 Task: Show all cards active in the last year.
Action: Mouse moved to (1326, 69)
Screenshot: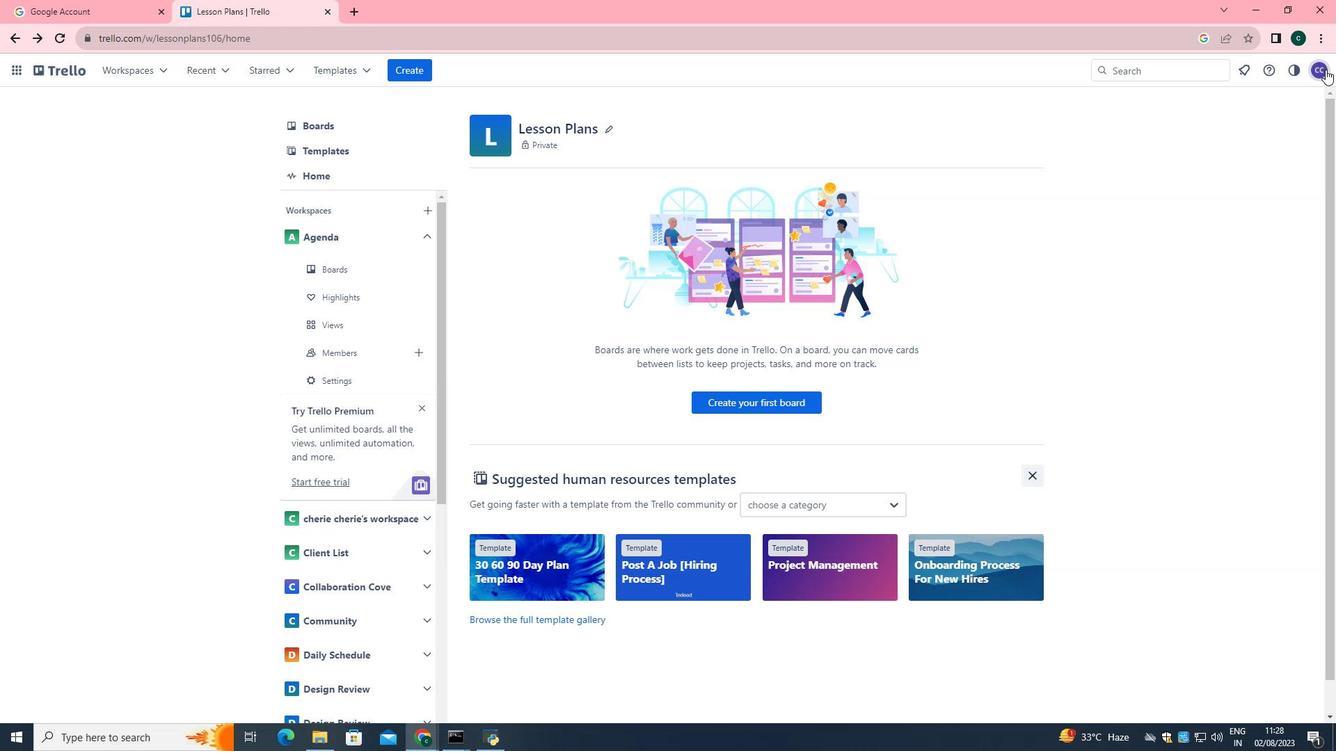 
Action: Mouse pressed left at (1326, 69)
Screenshot: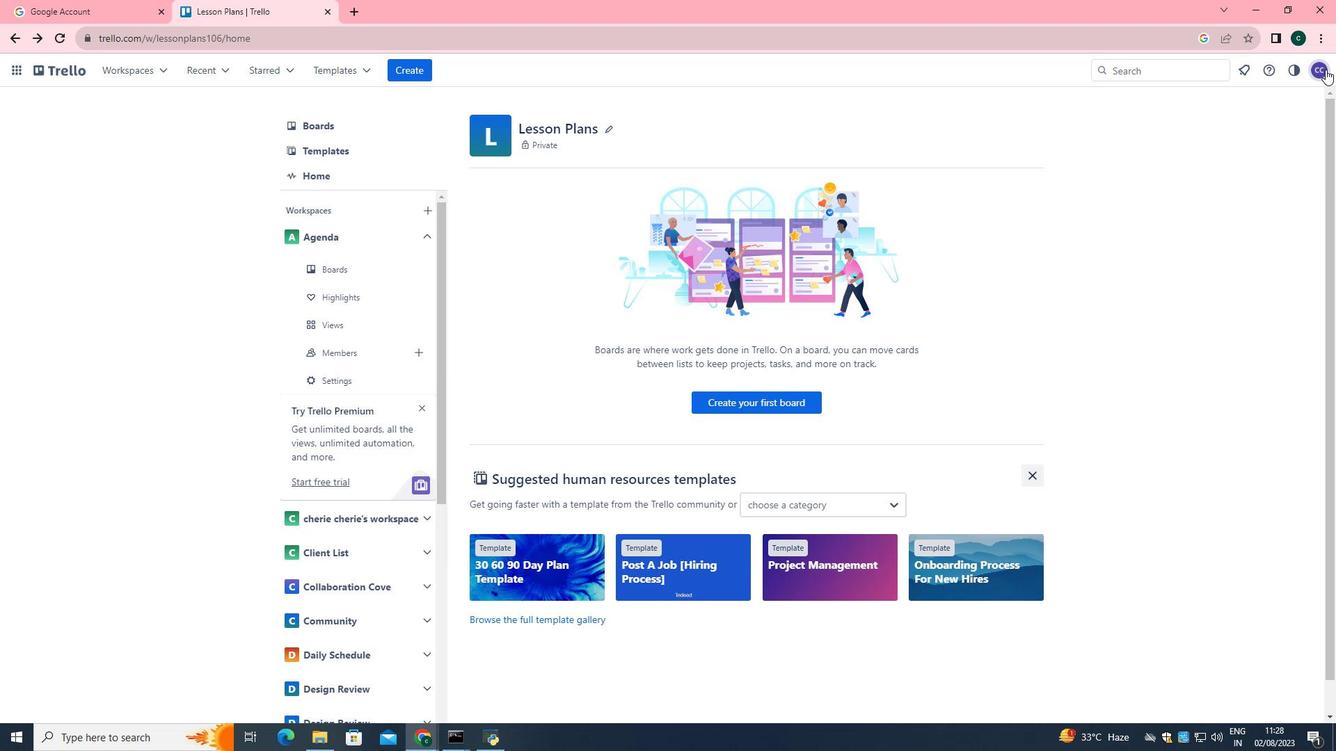 
Action: Mouse moved to (1219, 298)
Screenshot: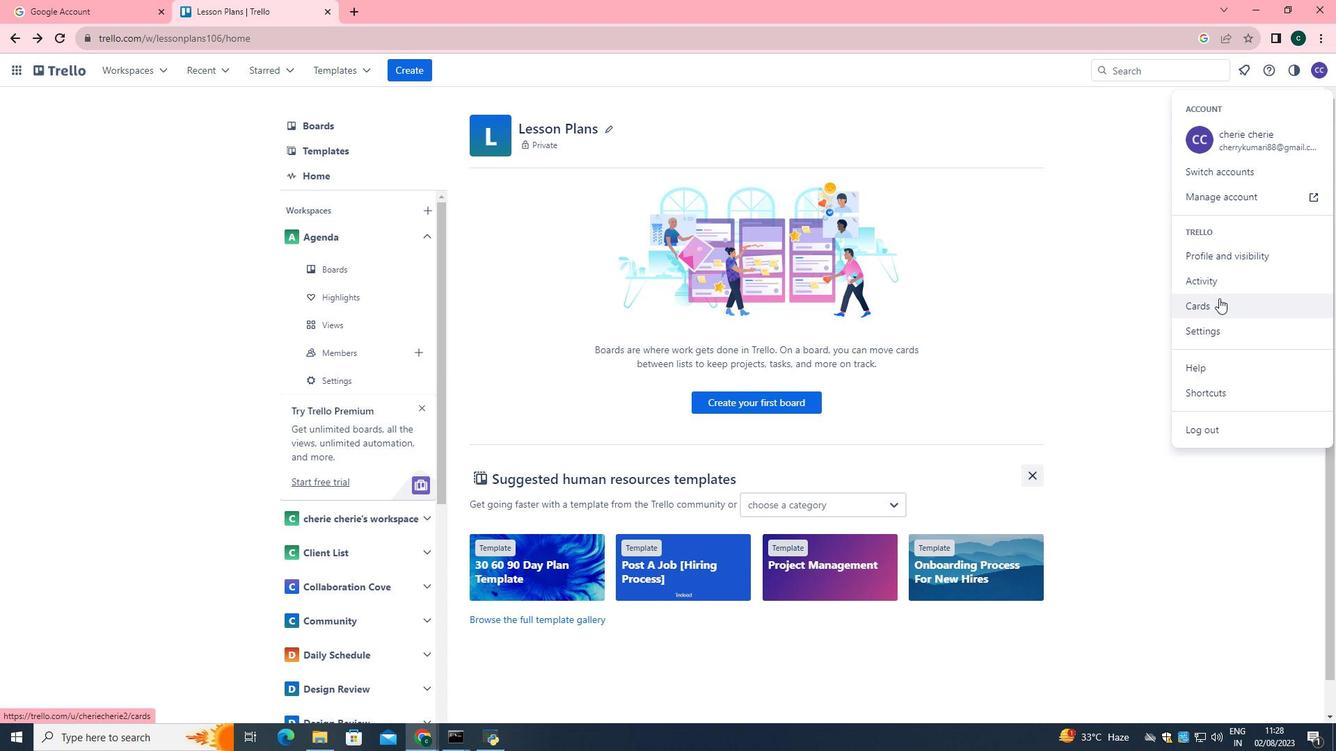 
Action: Mouse pressed left at (1219, 298)
Screenshot: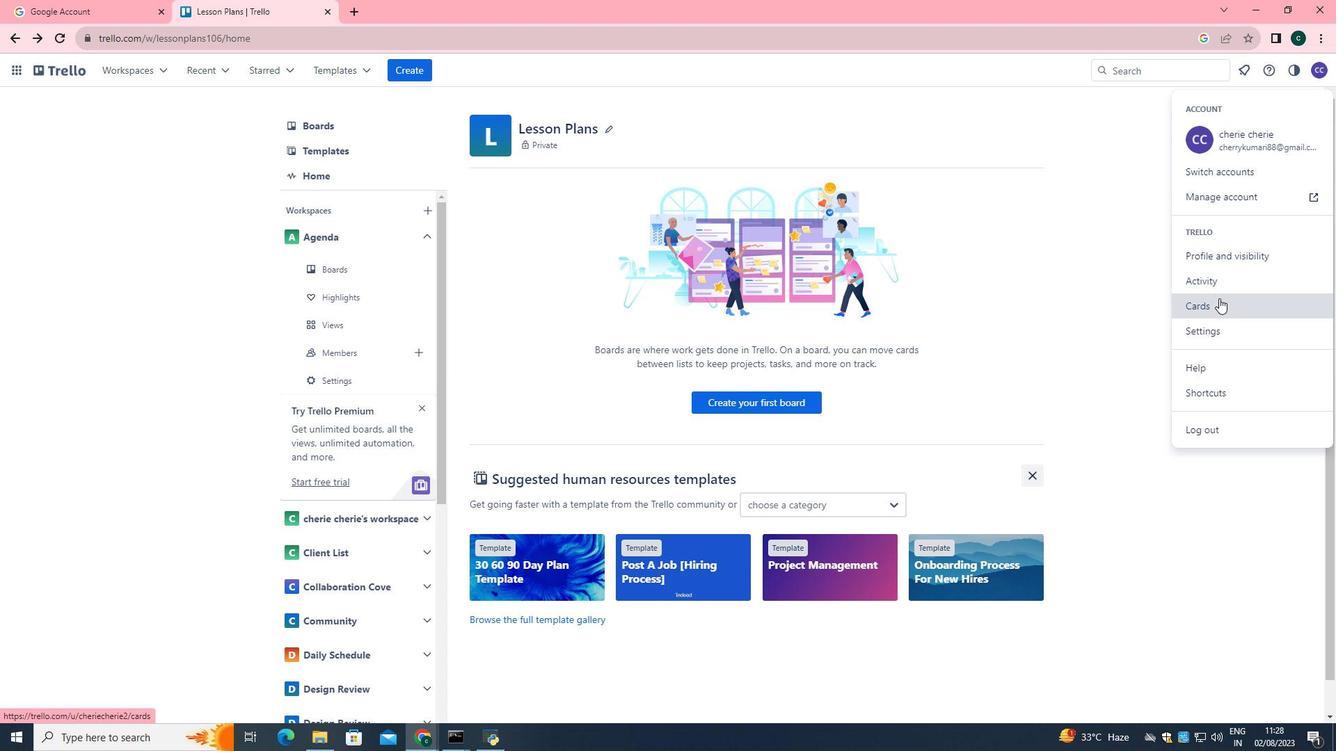 
Action: Mouse moved to (931, 245)
Screenshot: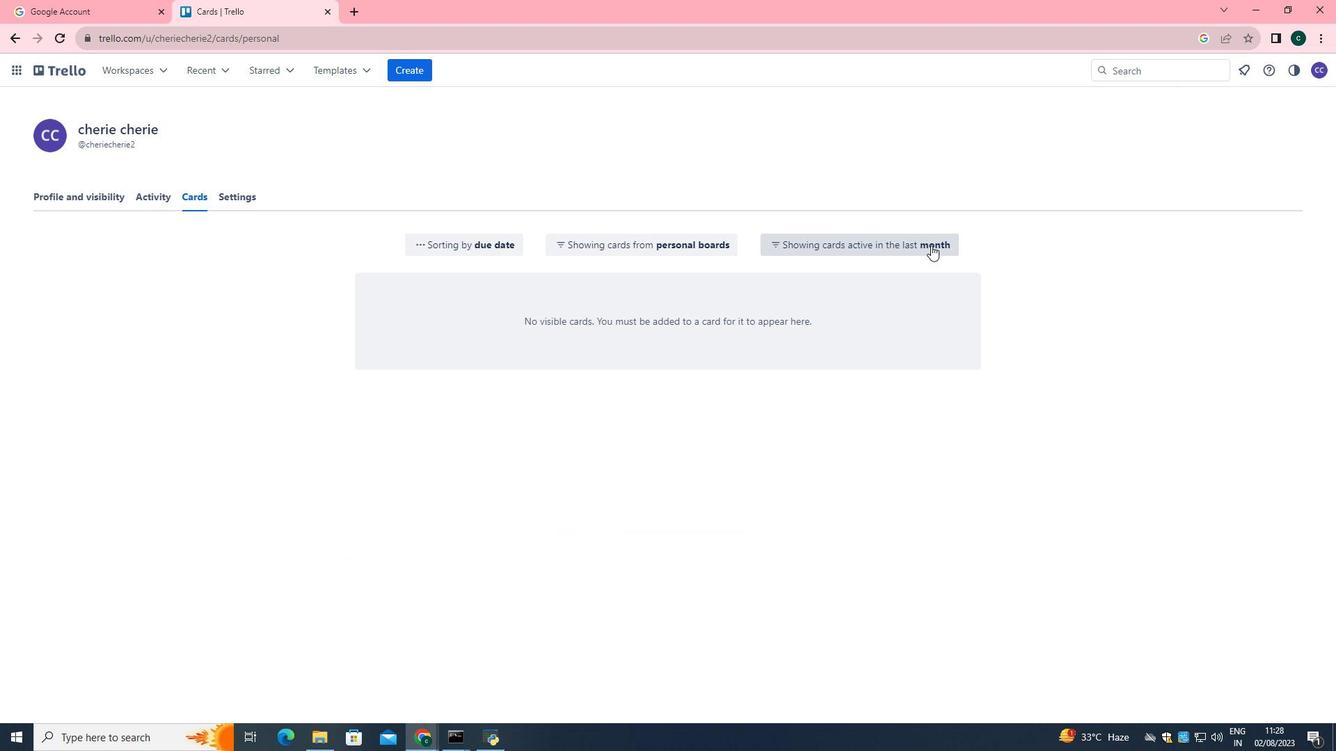
Action: Mouse pressed left at (931, 245)
Screenshot: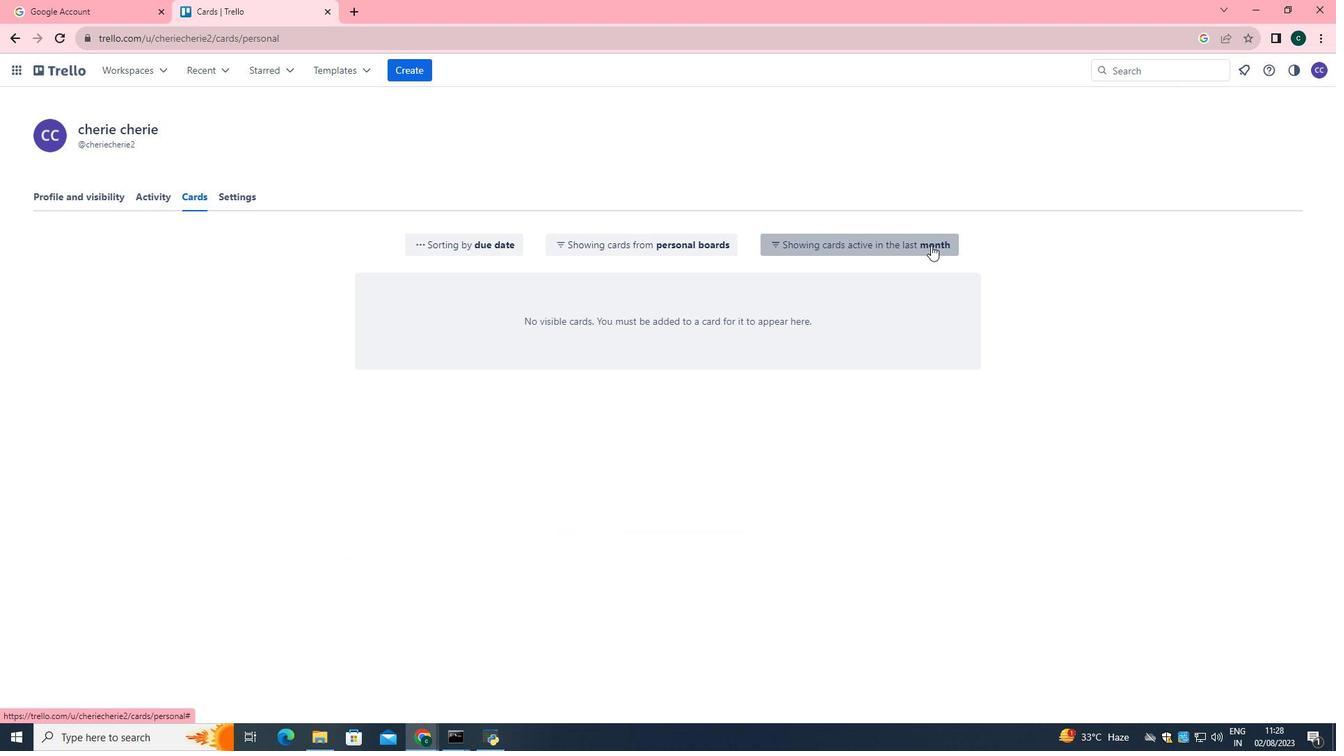 
Action: Mouse moved to (915, 375)
Screenshot: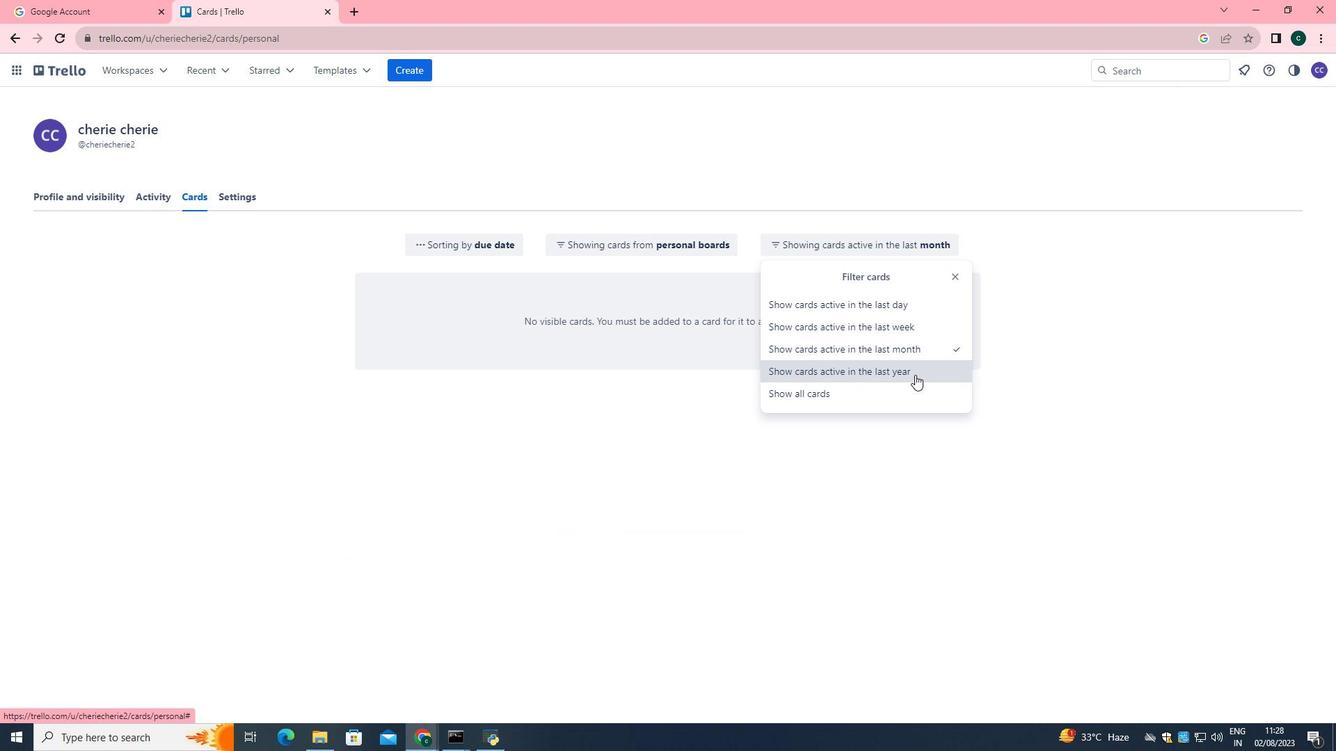 
Action: Mouse pressed left at (915, 375)
Screenshot: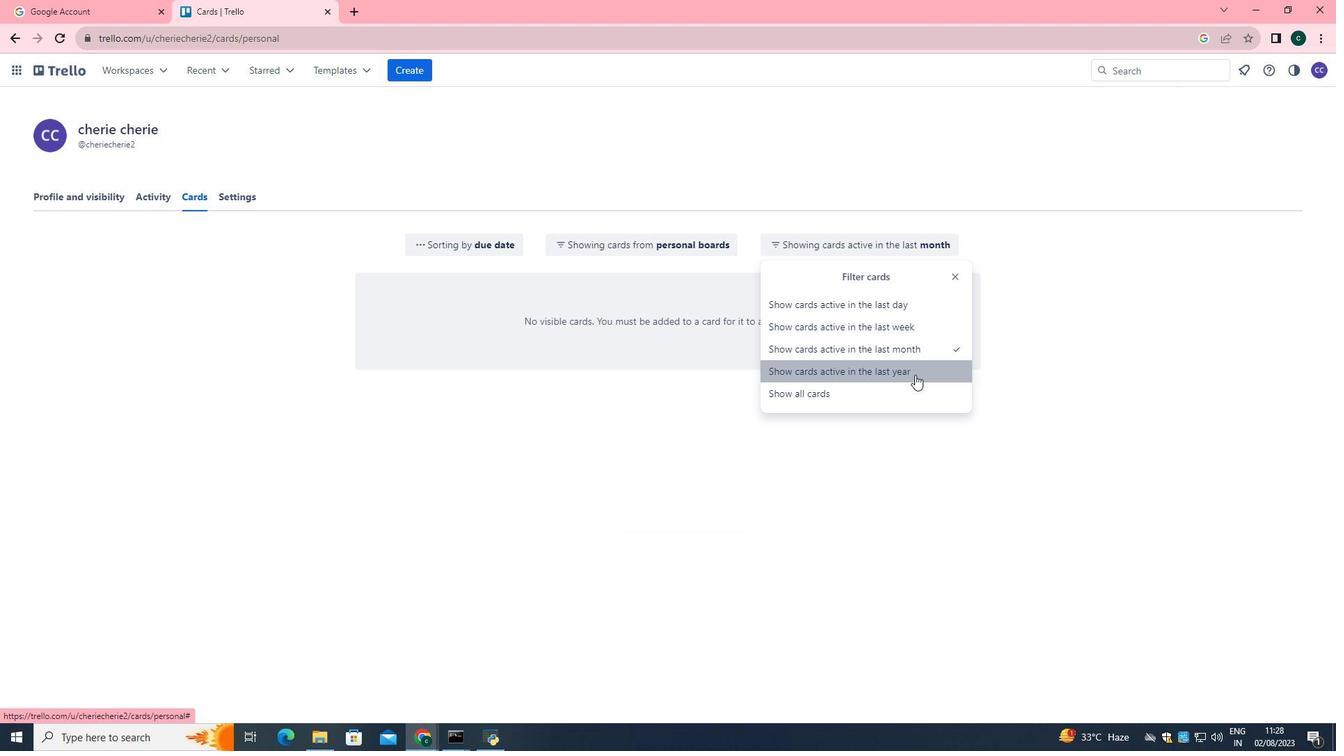 
